Task: Set the keywords for AVI muxer to "better fast".
Action: Mouse moved to (97, 10)
Screenshot: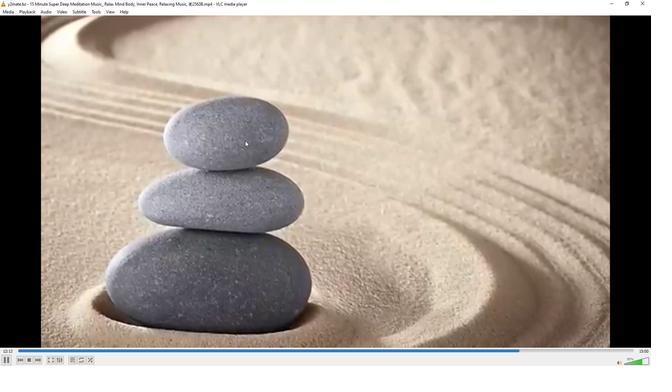 
Action: Mouse pressed left at (97, 10)
Screenshot: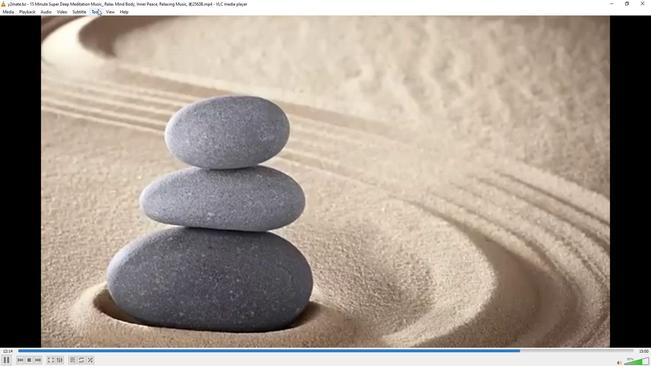 
Action: Mouse moved to (113, 93)
Screenshot: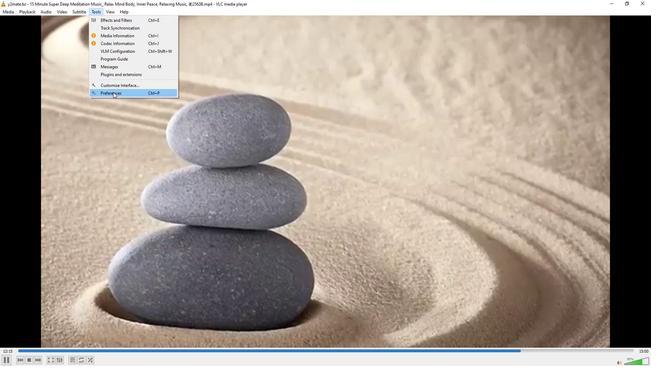 
Action: Mouse pressed left at (113, 93)
Screenshot: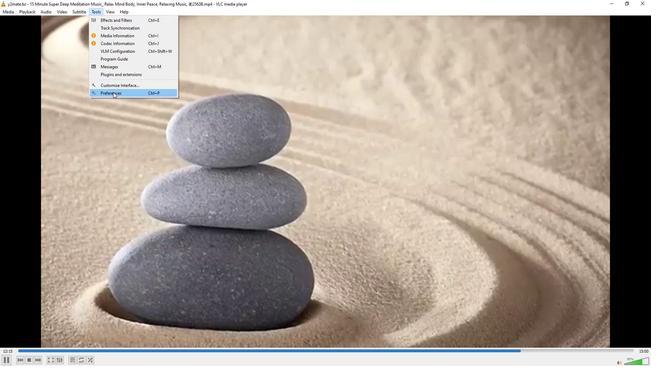 
Action: Mouse moved to (220, 298)
Screenshot: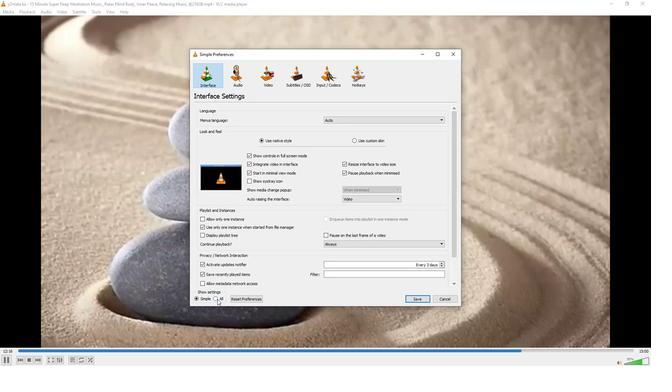 
Action: Mouse pressed left at (220, 298)
Screenshot: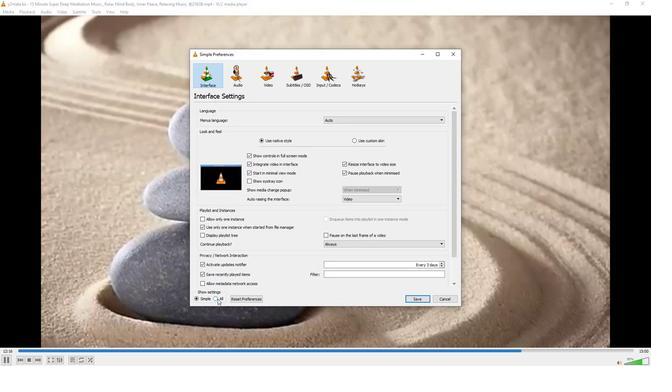 
Action: Mouse moved to (227, 259)
Screenshot: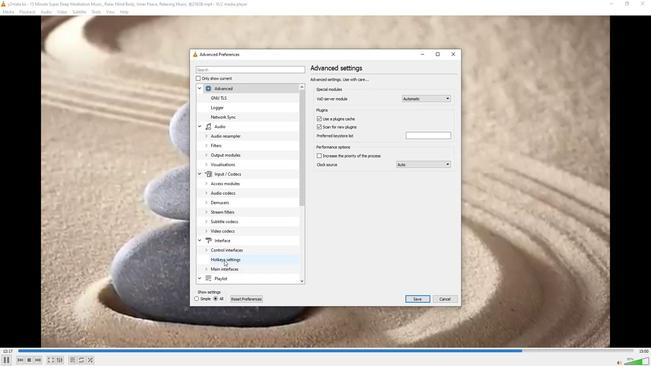 
Action: Mouse scrolled (227, 259) with delta (0, 0)
Screenshot: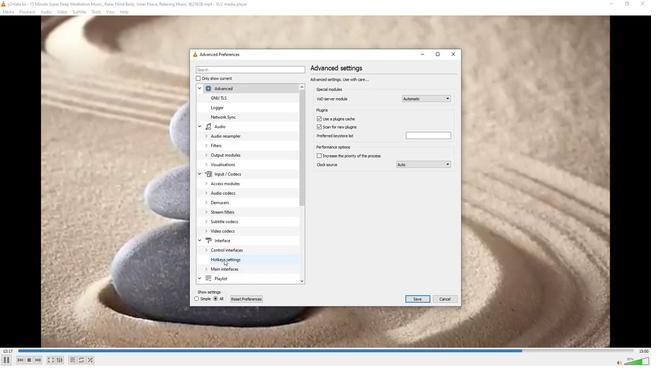 
Action: Mouse moved to (227, 259)
Screenshot: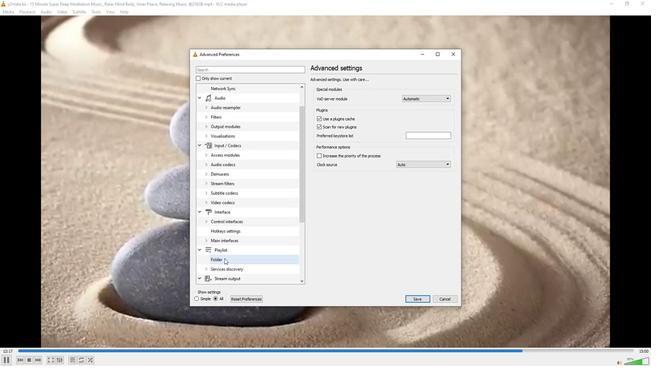 
Action: Mouse scrolled (227, 258) with delta (0, 0)
Screenshot: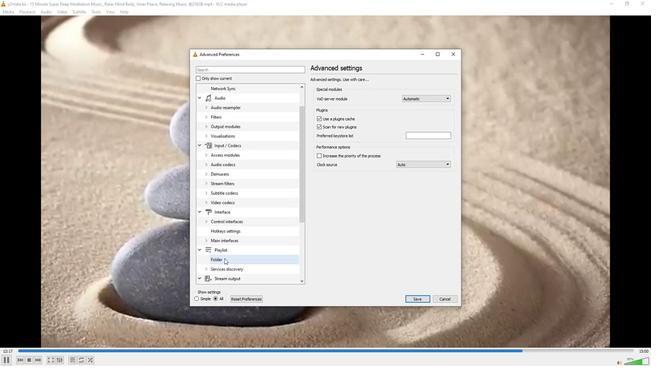 
Action: Mouse moved to (209, 268)
Screenshot: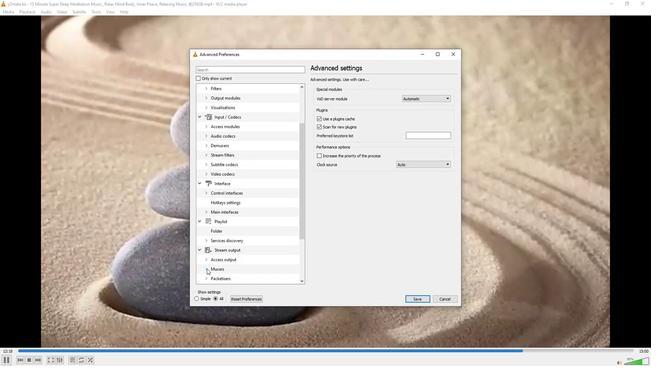 
Action: Mouse pressed left at (209, 268)
Screenshot: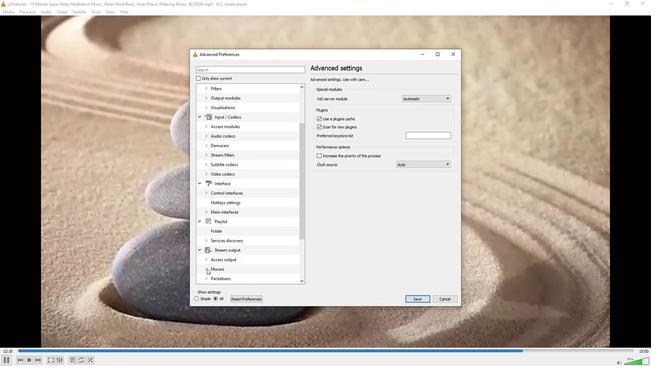 
Action: Mouse moved to (224, 265)
Screenshot: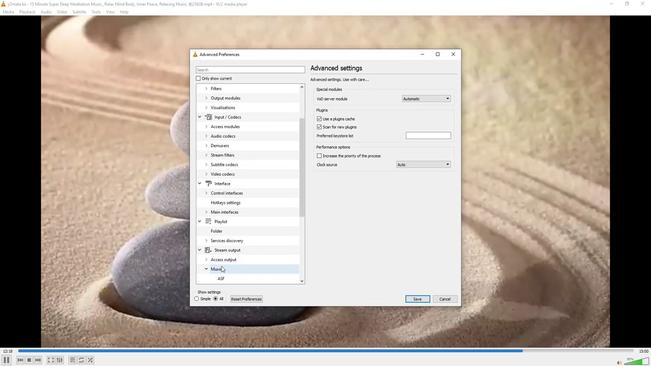 
Action: Mouse scrolled (224, 265) with delta (0, 0)
Screenshot: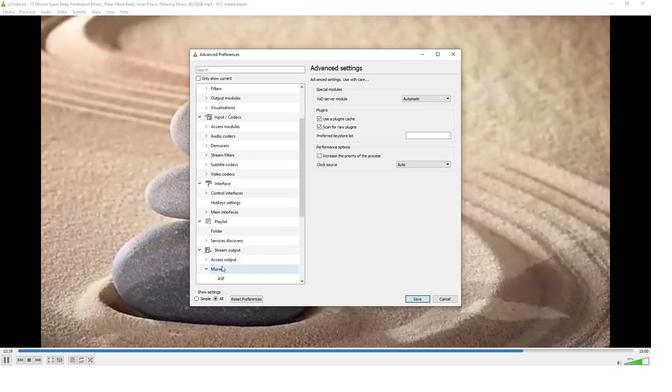 
Action: Mouse moved to (227, 259)
Screenshot: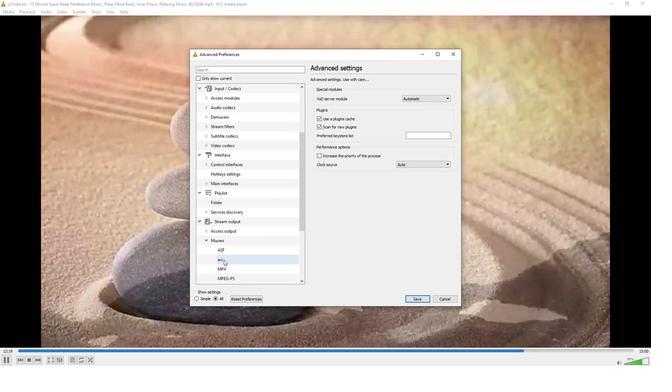 
Action: Mouse pressed left at (227, 259)
Screenshot: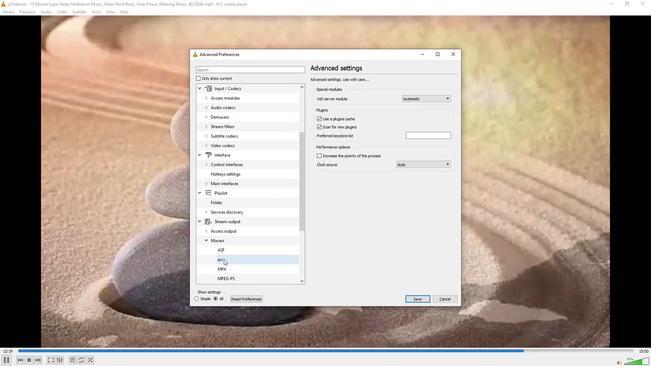 
Action: Mouse moved to (422, 165)
Screenshot: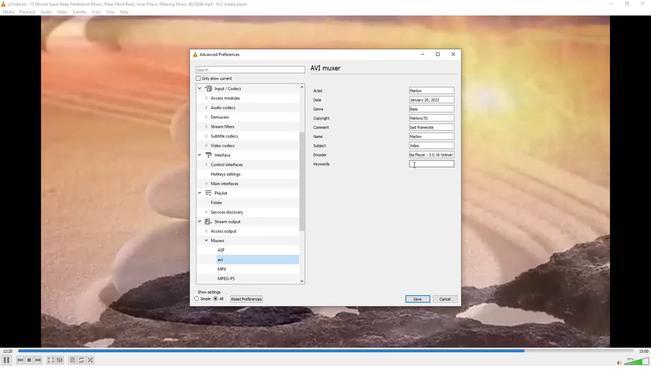 
Action: Mouse pressed left at (422, 165)
Screenshot: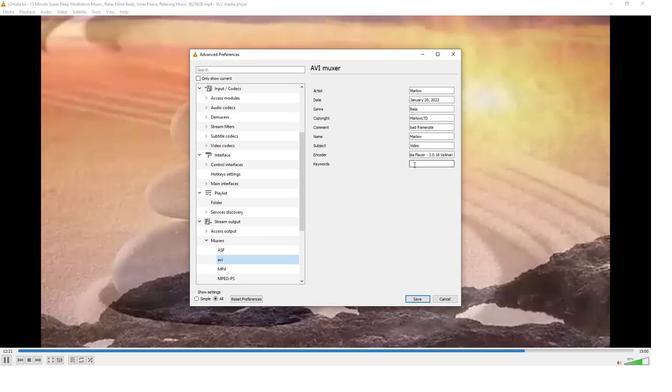 
Action: Key pressed better<Key.space>fast
Screenshot: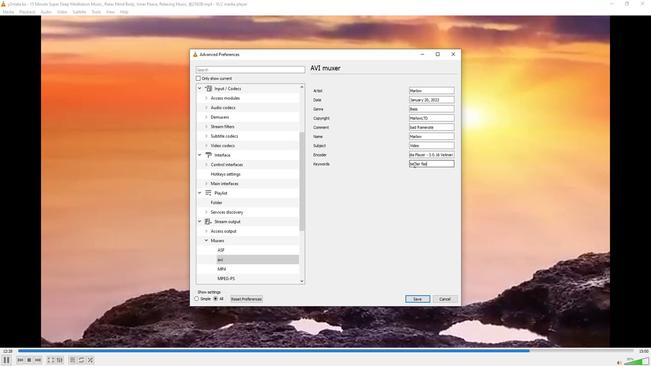 
Action: Mouse moved to (420, 301)
Screenshot: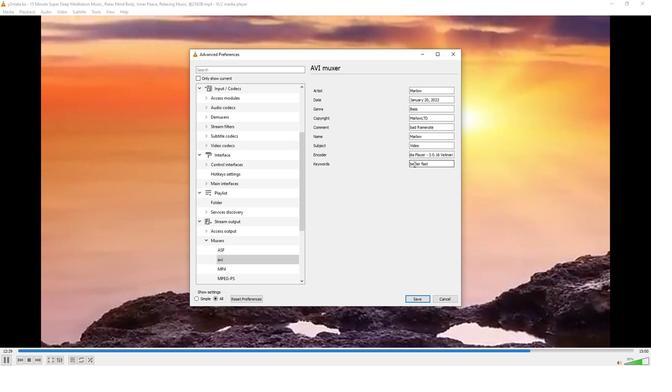 
